 Task: Manage "Digital Experience" members.
Action: Mouse moved to (1288, 91)
Screenshot: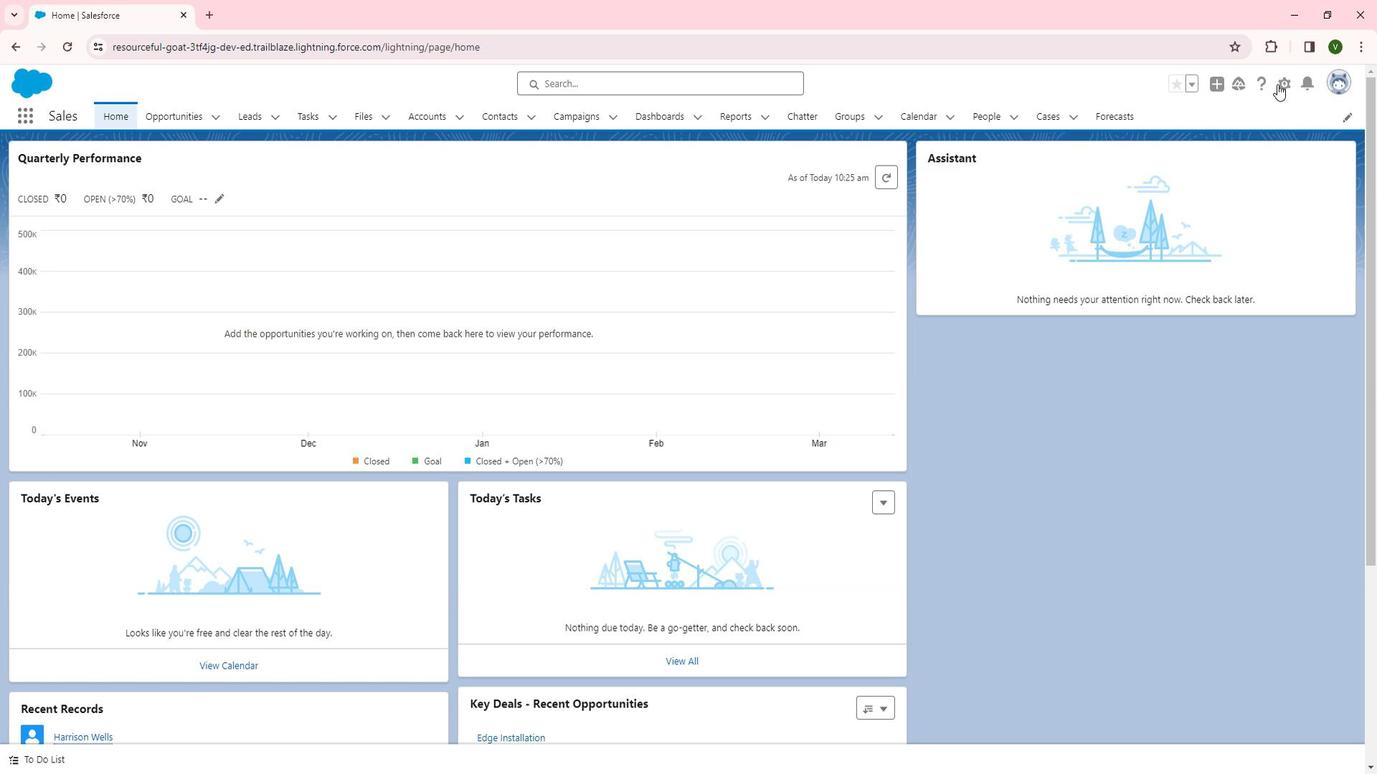 
Action: Mouse pressed left at (1288, 91)
Screenshot: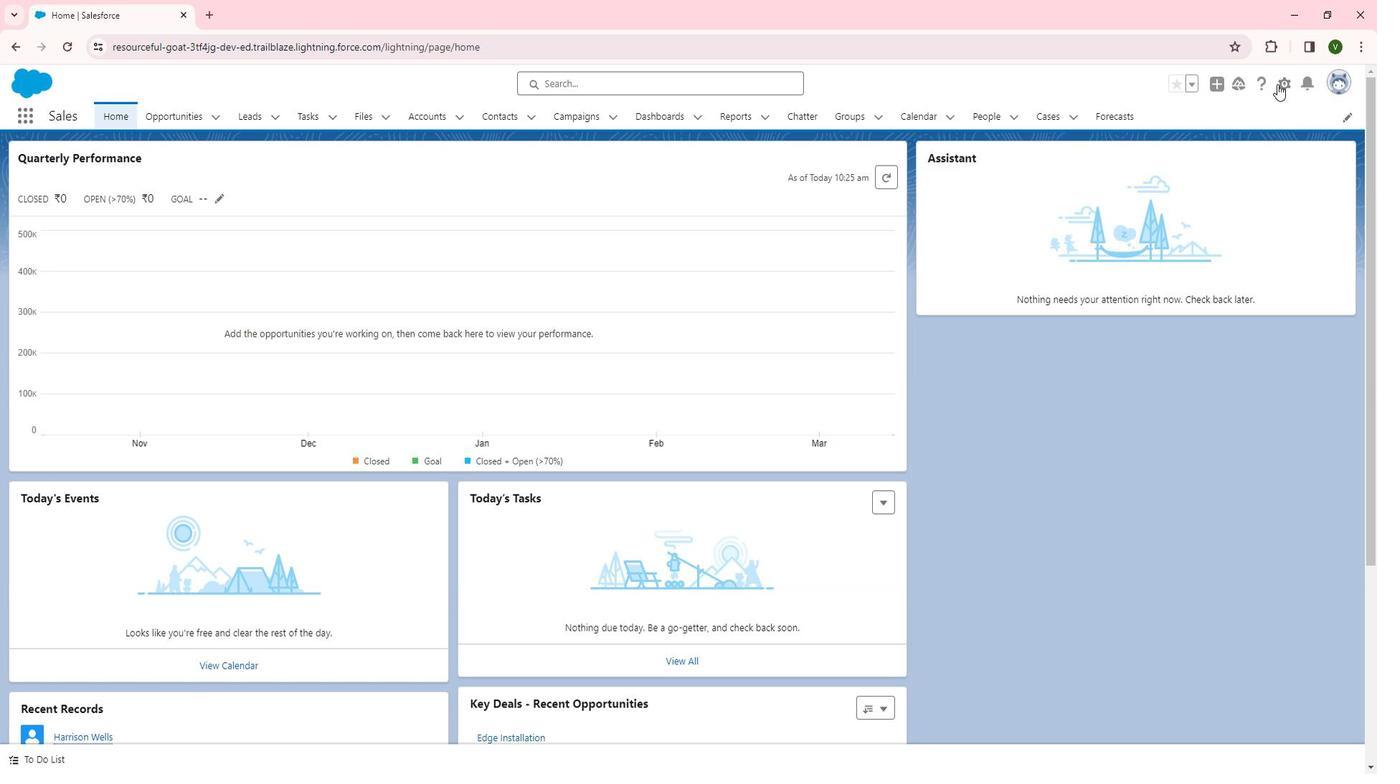 
Action: Mouse moved to (1234, 140)
Screenshot: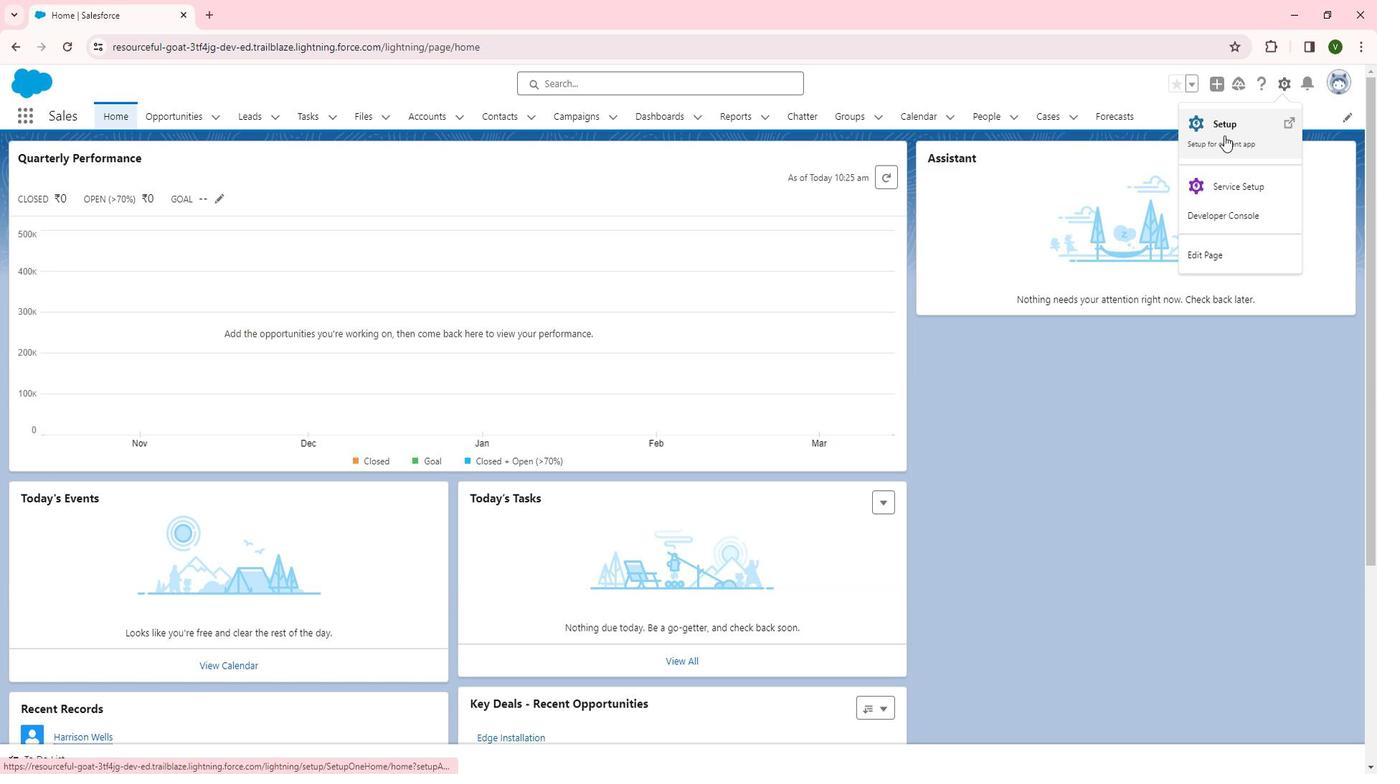 
Action: Mouse pressed left at (1234, 140)
Screenshot: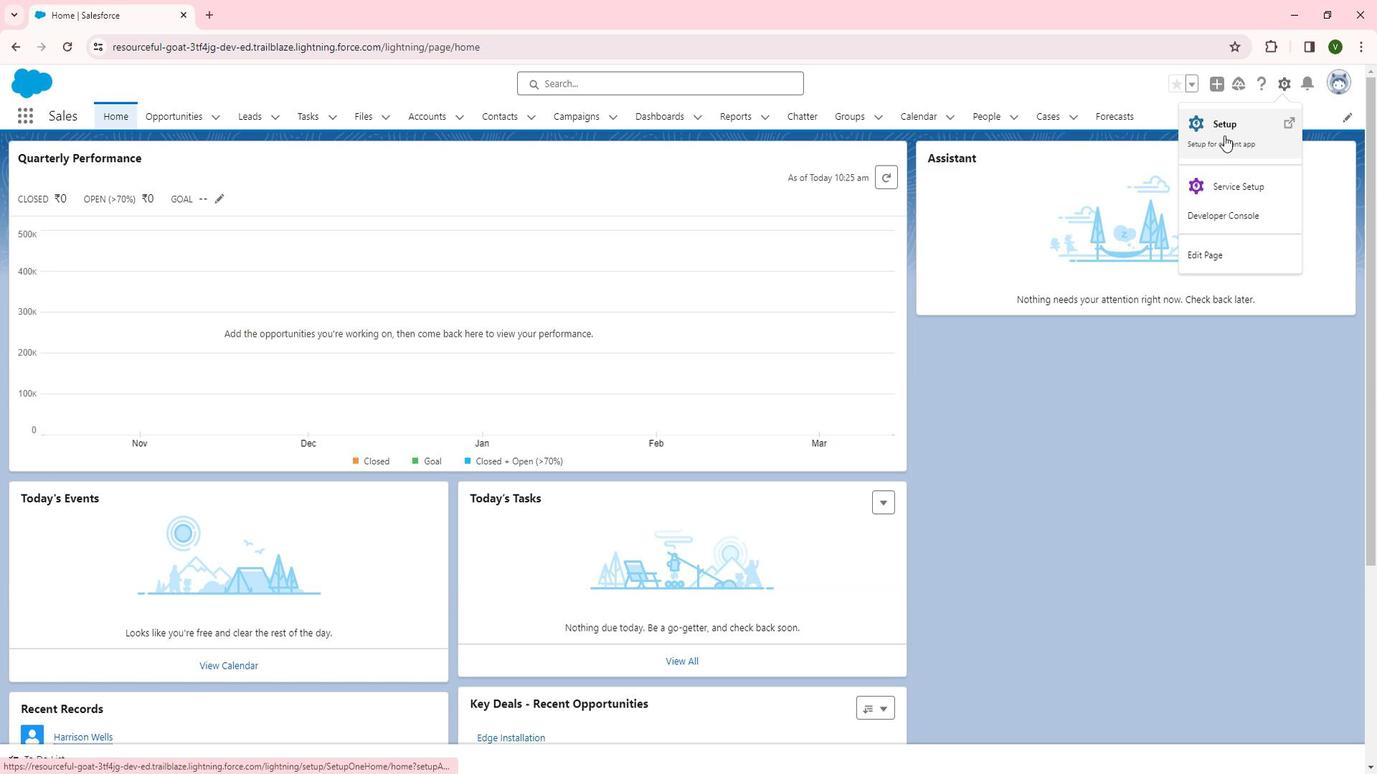 
Action: Mouse moved to (447, 485)
Screenshot: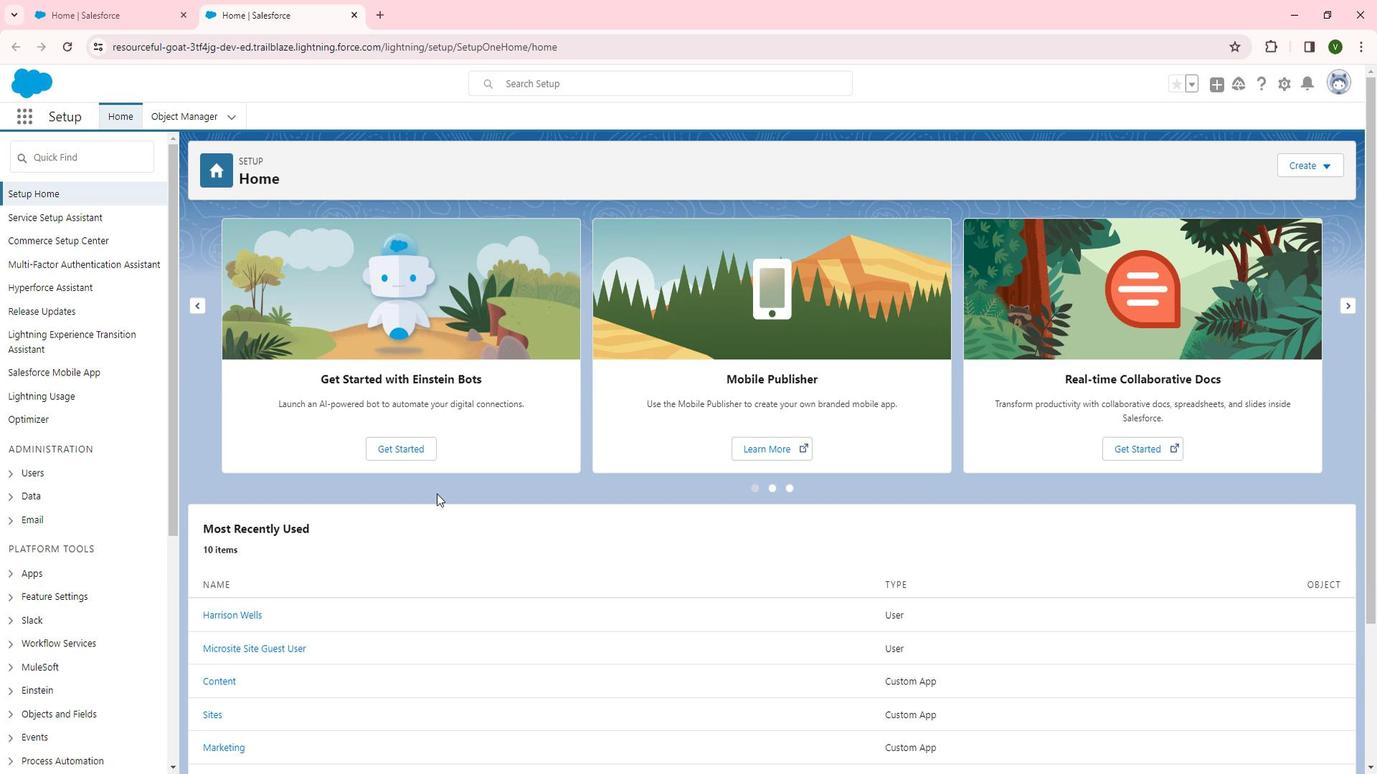 
Action: Mouse scrolled (447, 485) with delta (0, 0)
Screenshot: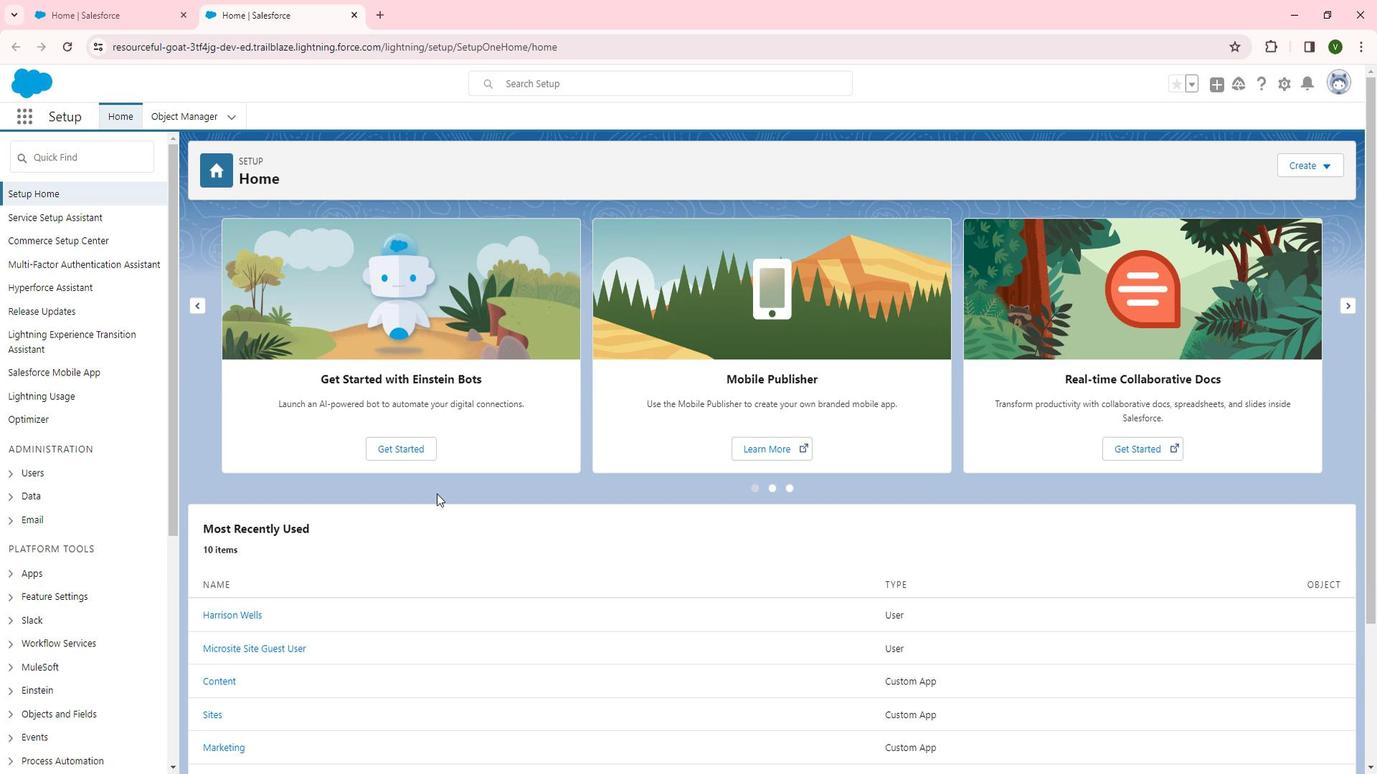 
Action: Mouse moved to (448, 486)
Screenshot: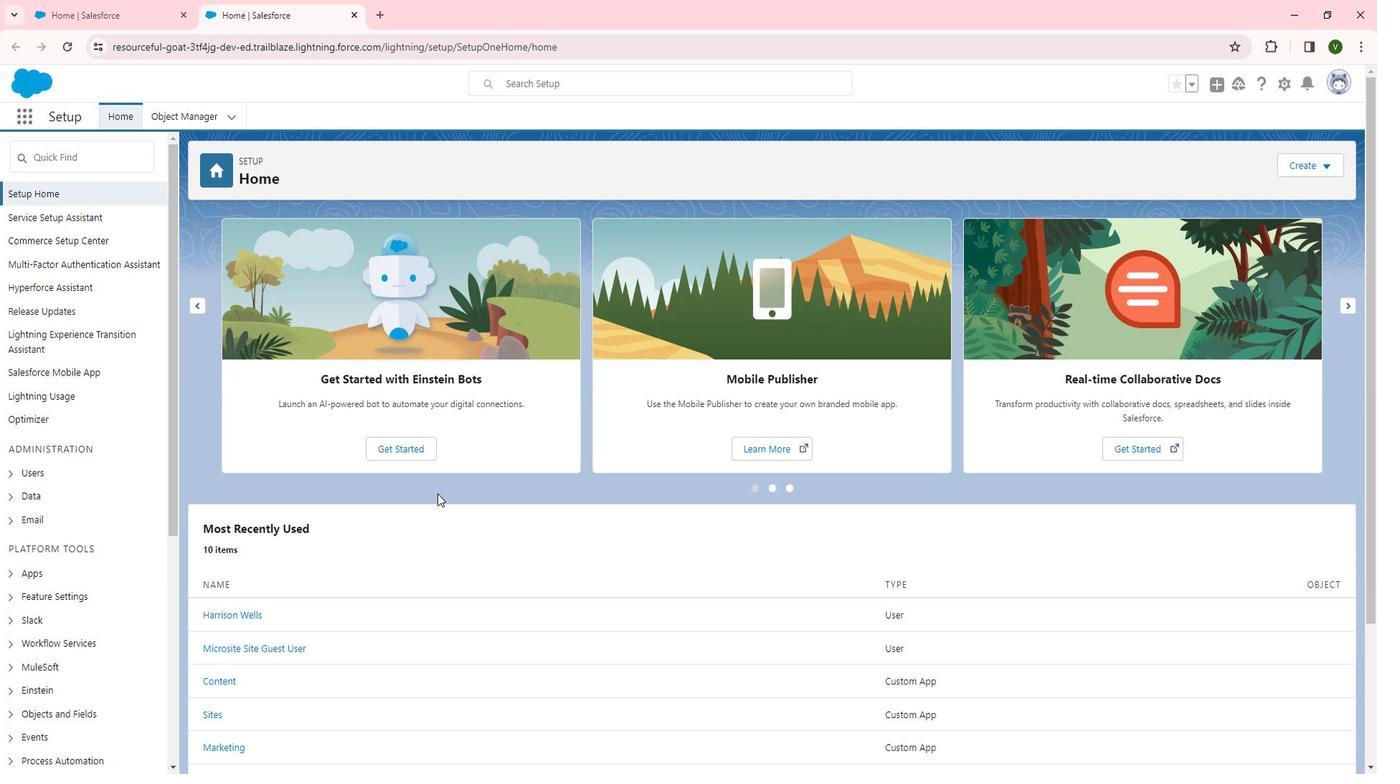 
Action: Mouse scrolled (448, 485) with delta (0, 0)
Screenshot: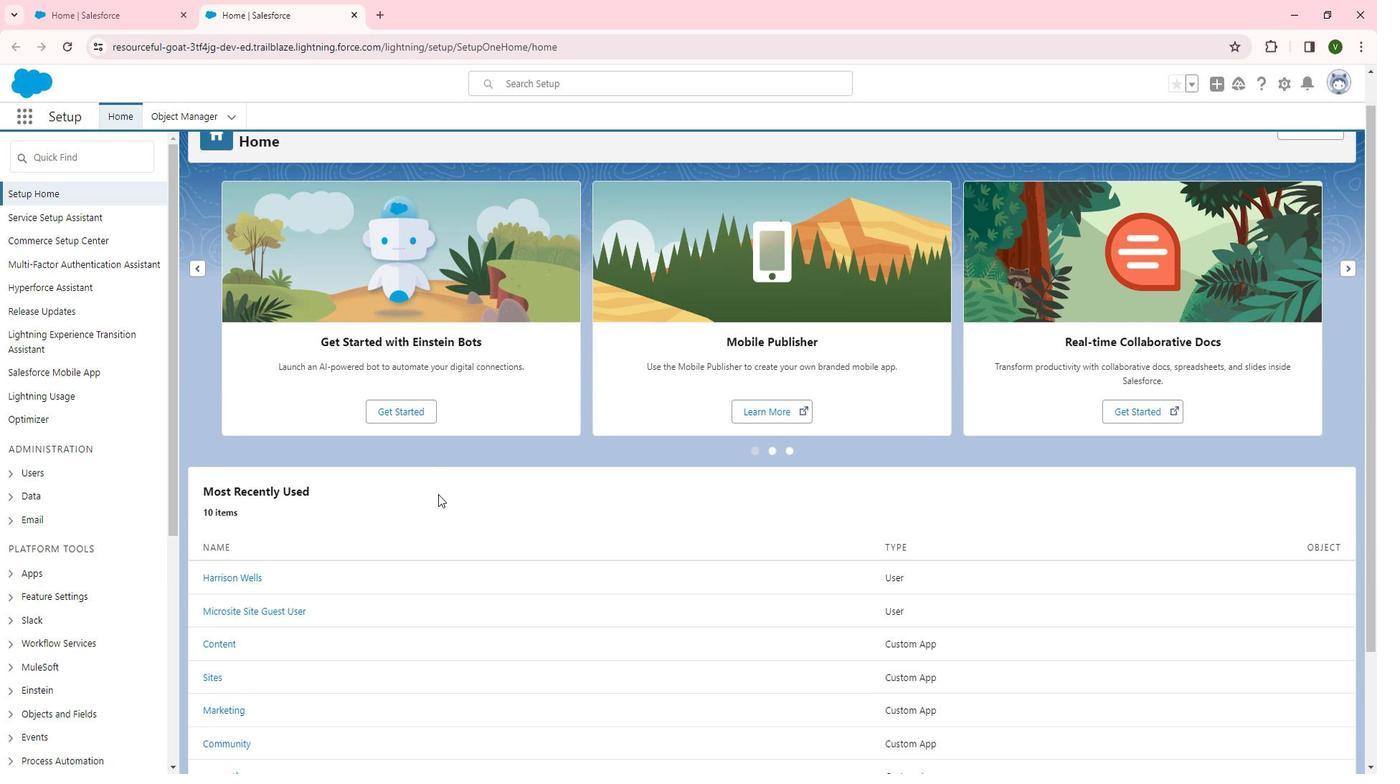 
Action: Mouse scrolled (448, 485) with delta (0, 0)
Screenshot: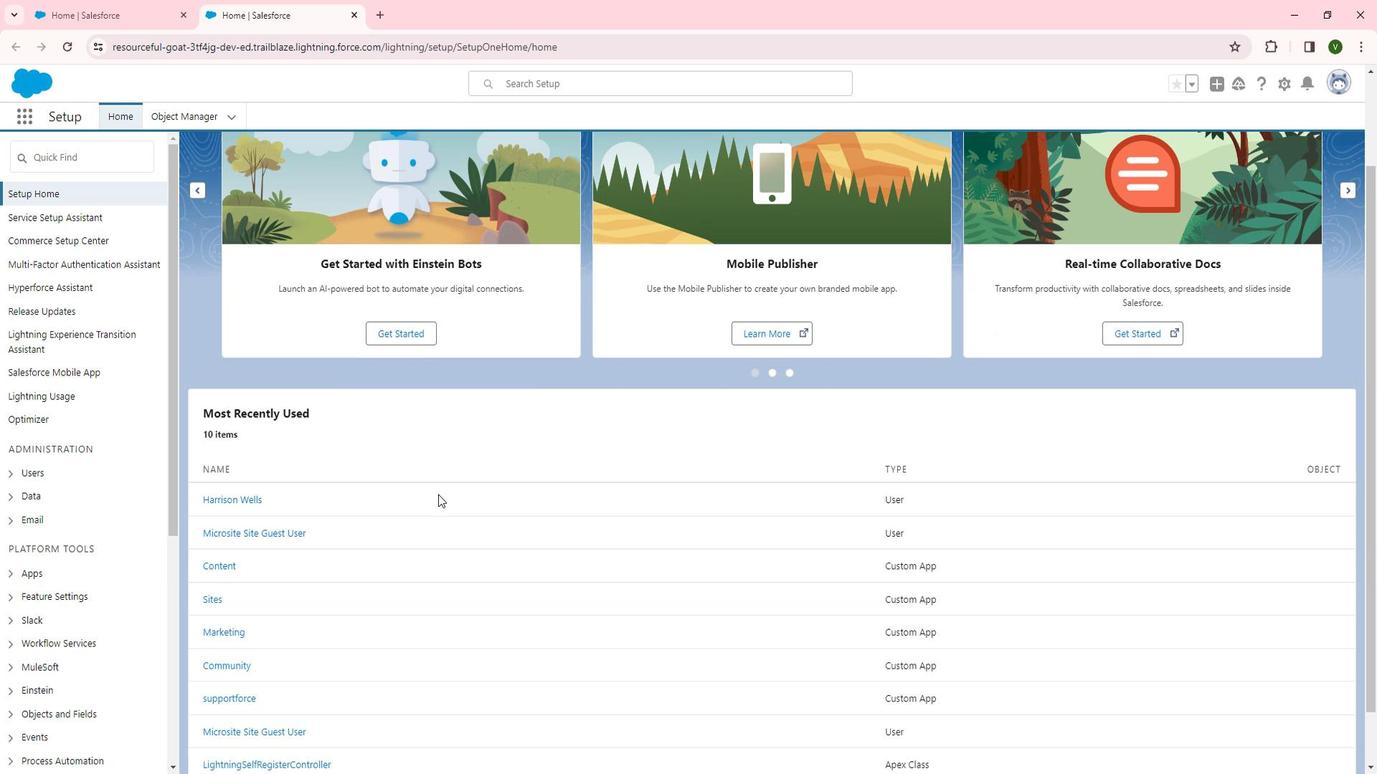 
Action: Mouse moved to (442, 487)
Screenshot: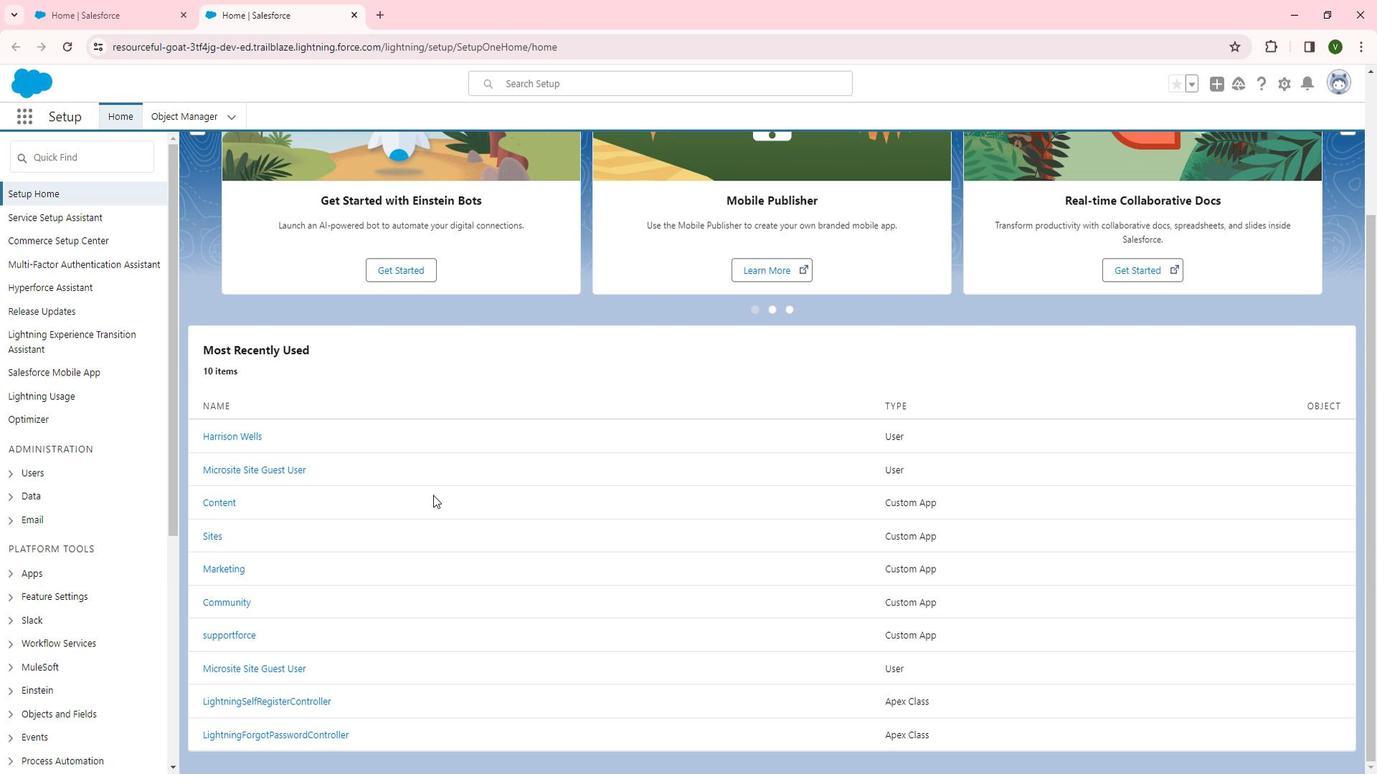 
Action: Mouse scrolled (442, 486) with delta (0, 0)
Screenshot: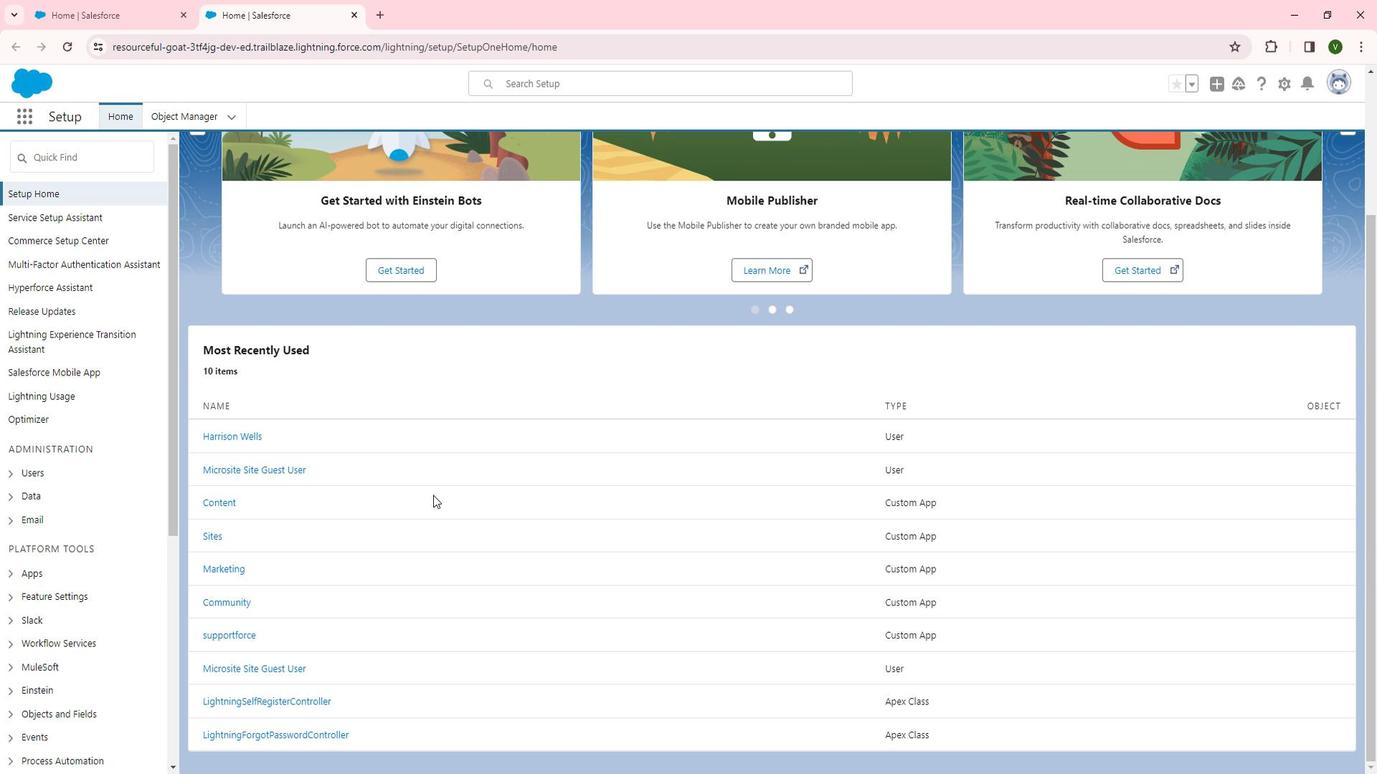 
Action: Mouse scrolled (442, 486) with delta (0, 0)
Screenshot: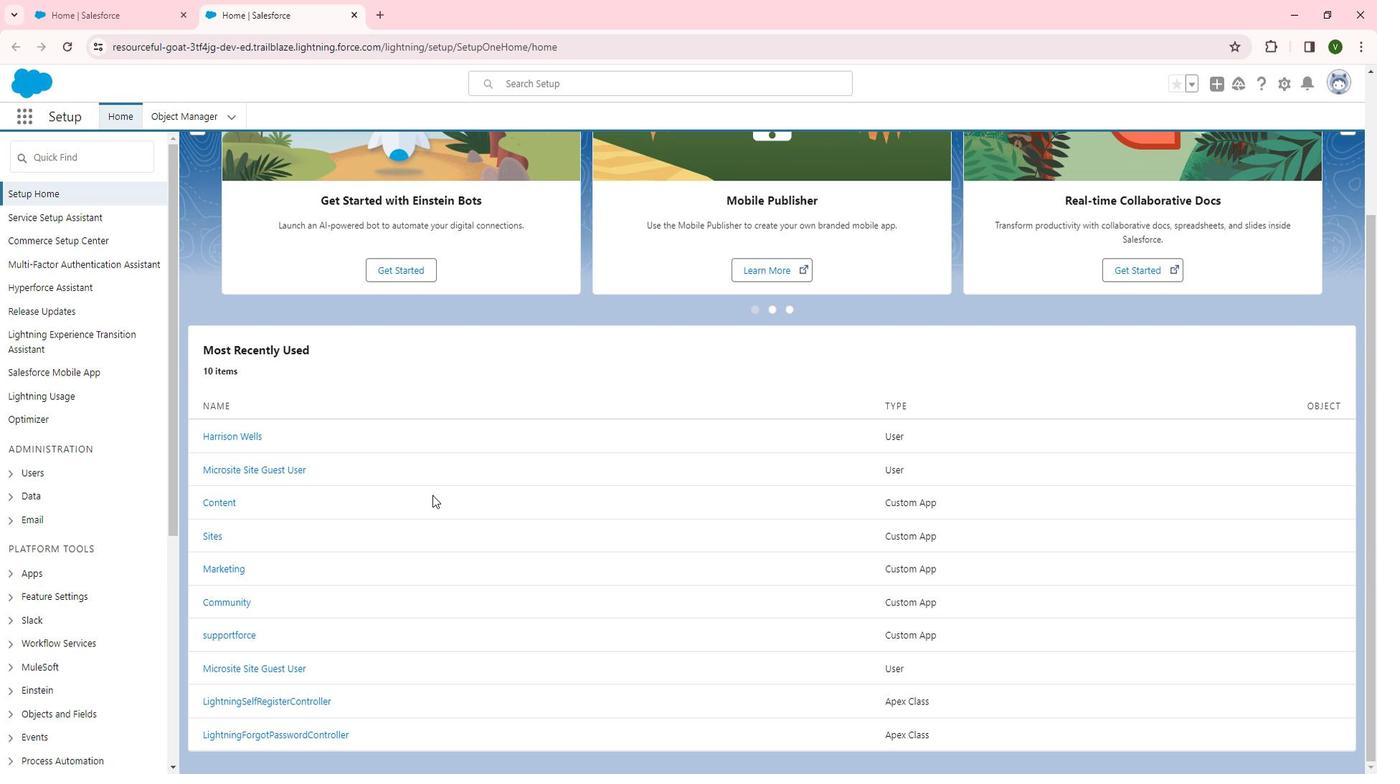 
Action: Mouse moved to (187, 207)
Screenshot: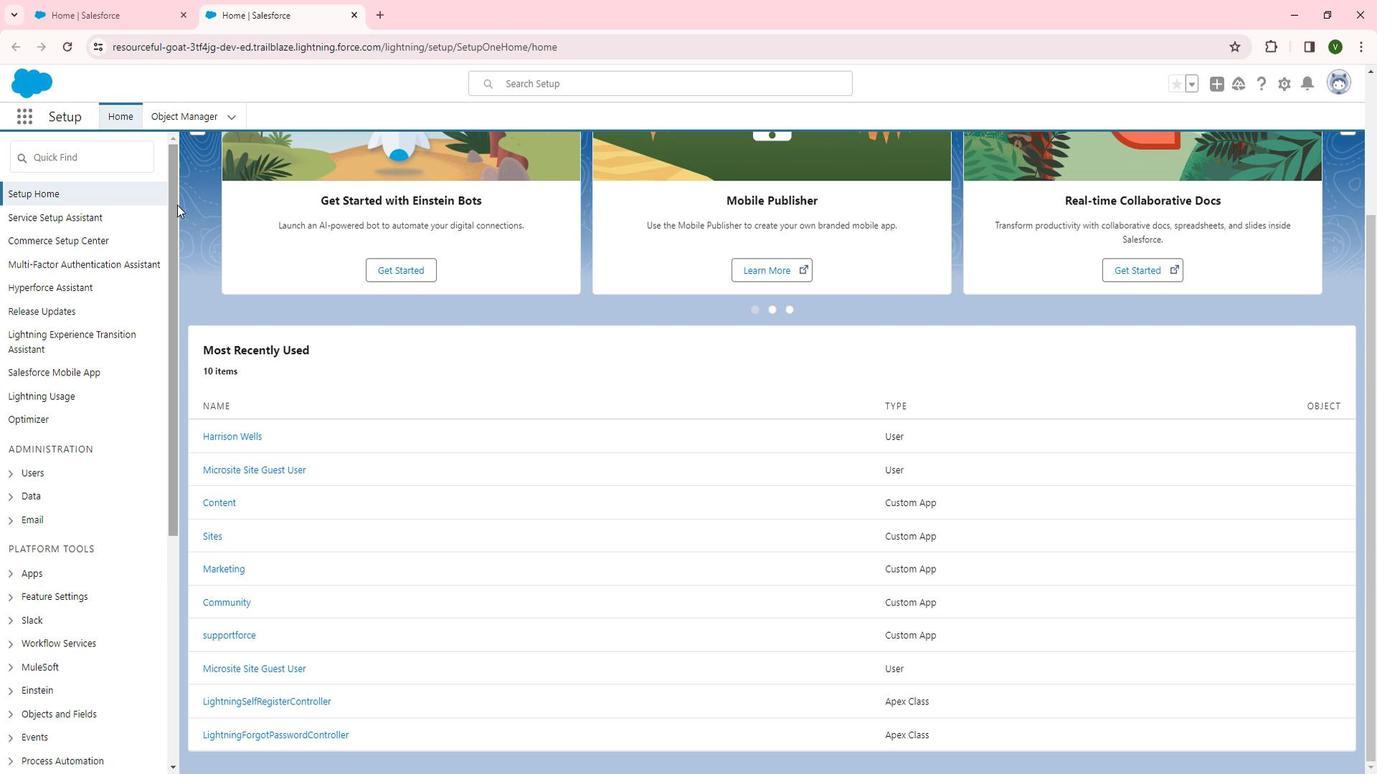 
Action: Mouse pressed left at (187, 207)
Screenshot: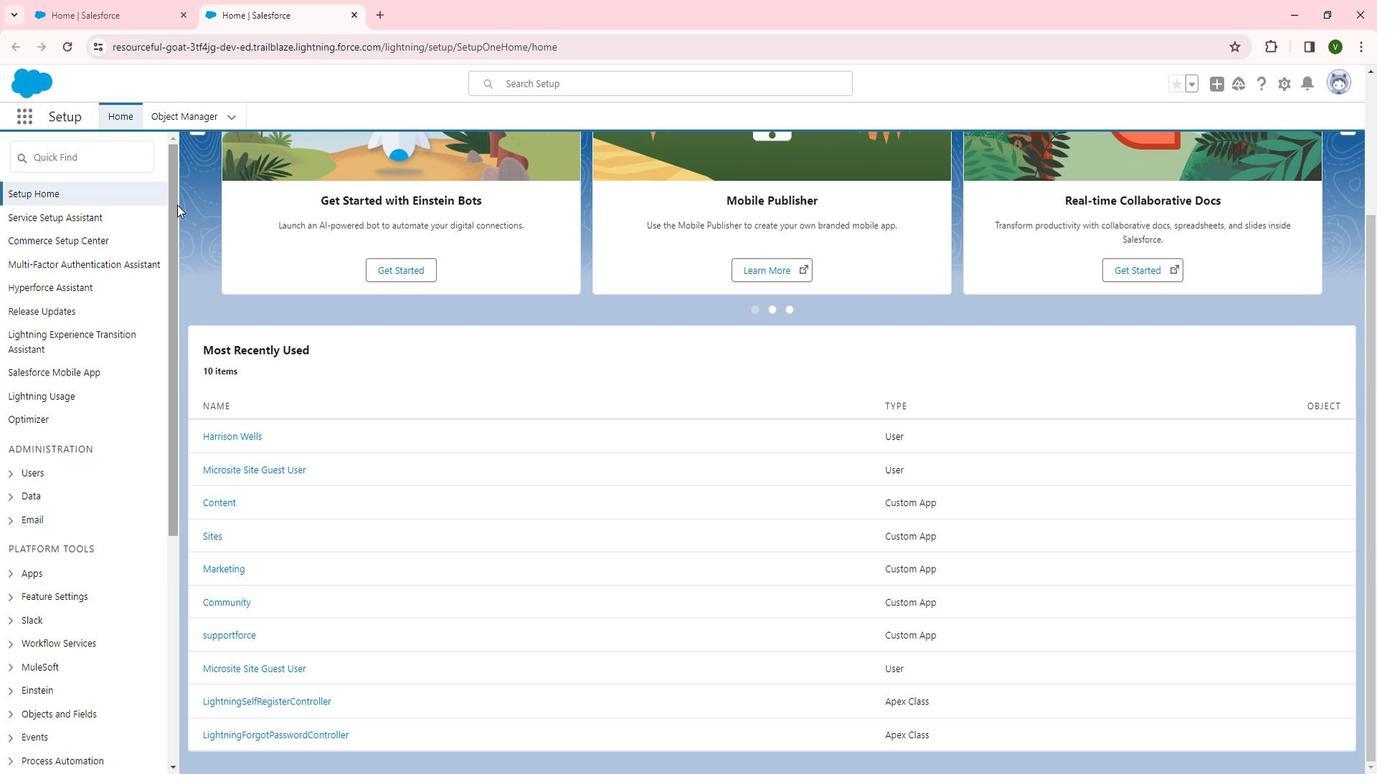 
Action: Mouse moved to (15, 222)
Screenshot: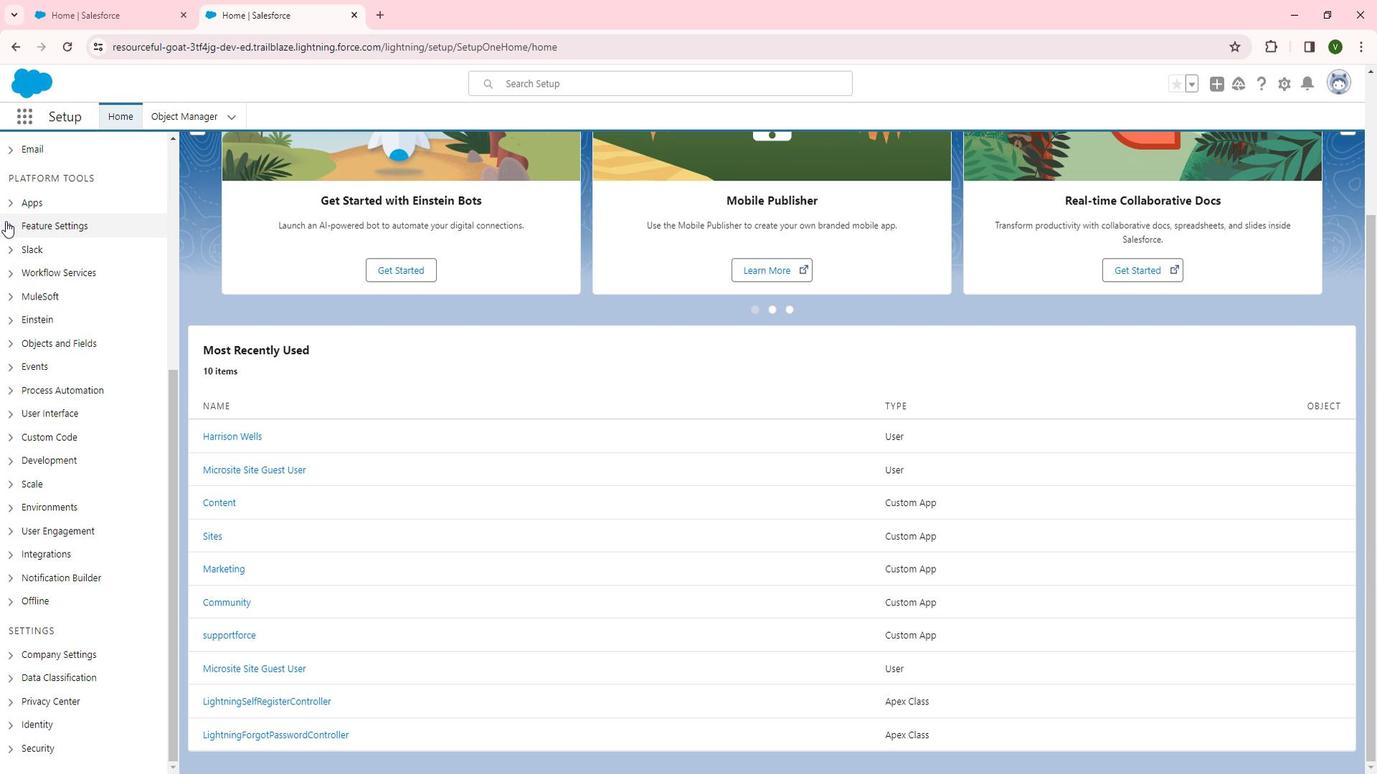 
Action: Mouse pressed left at (15, 222)
Screenshot: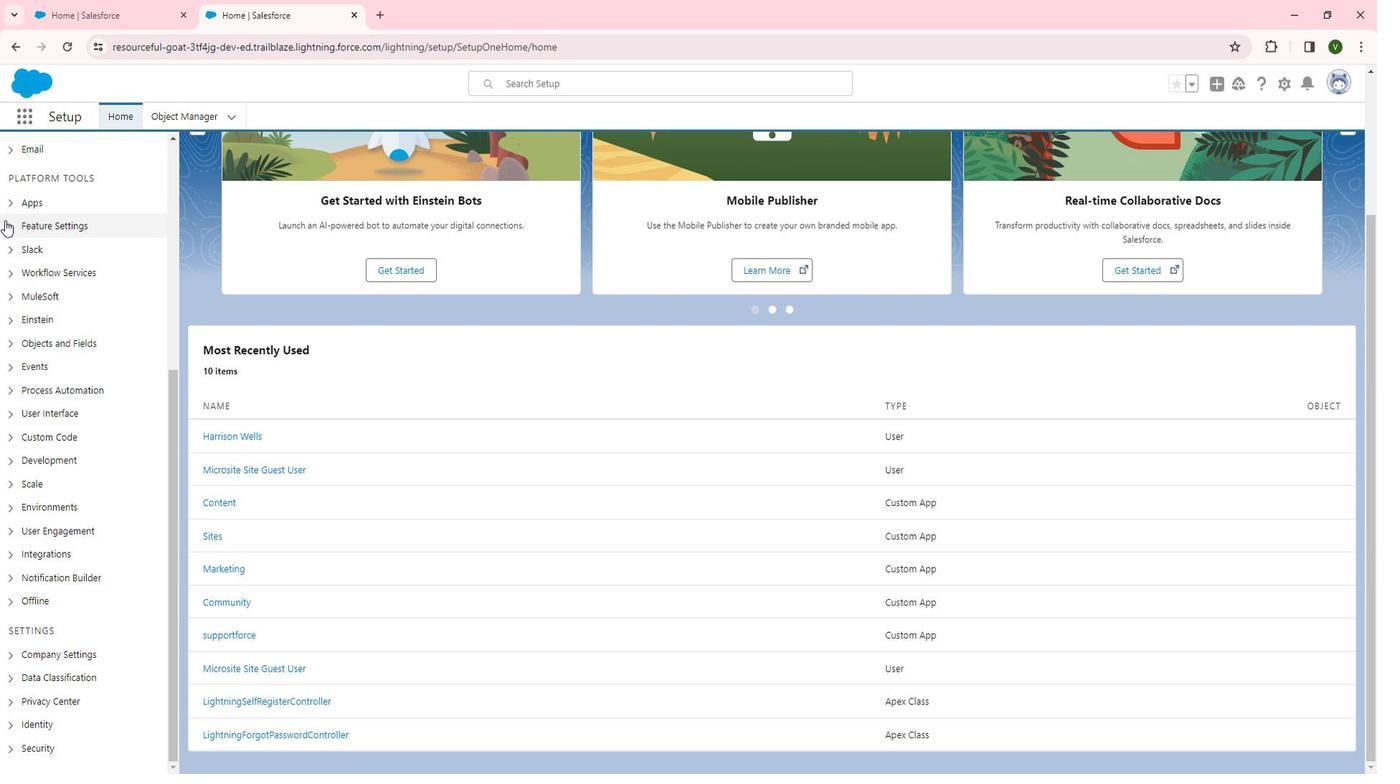 
Action: Mouse moved to (25, 223)
Screenshot: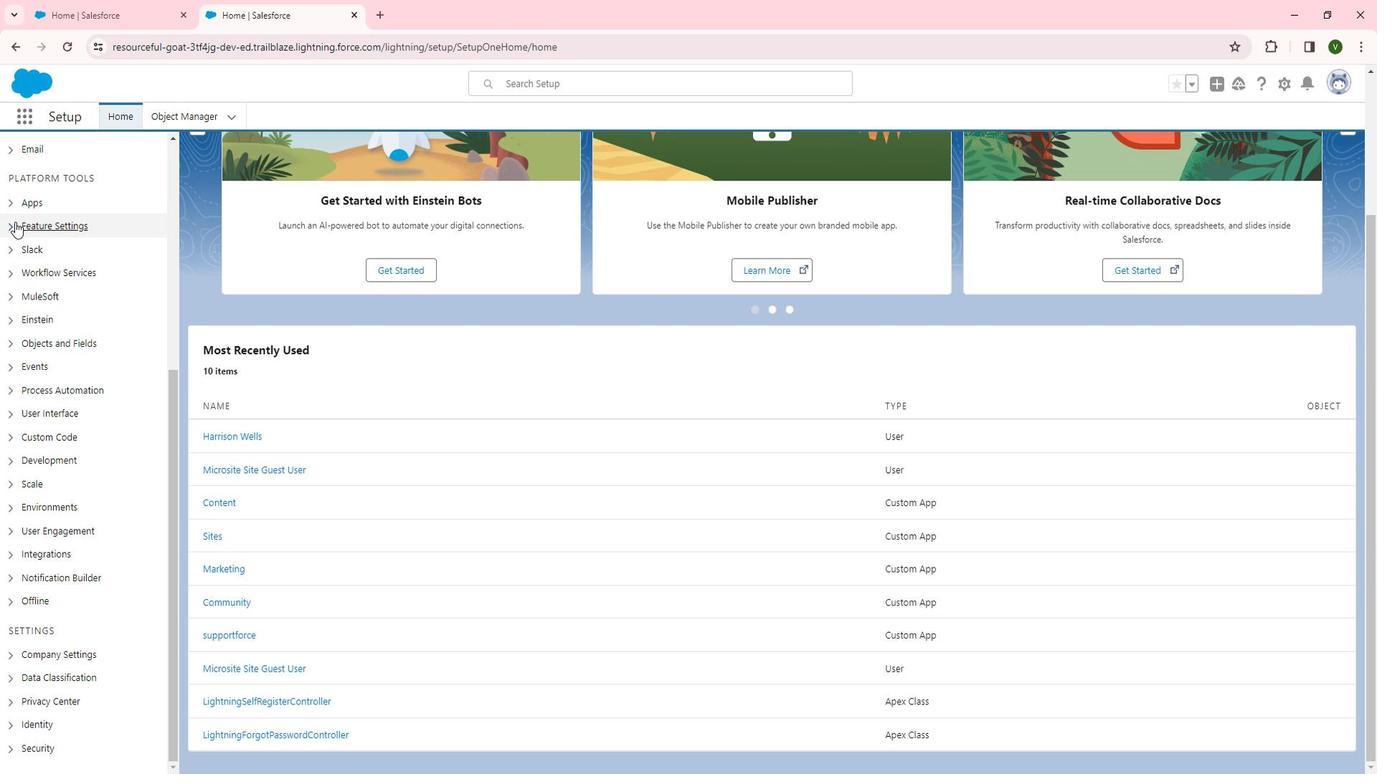 
Action: Mouse pressed left at (25, 223)
Screenshot: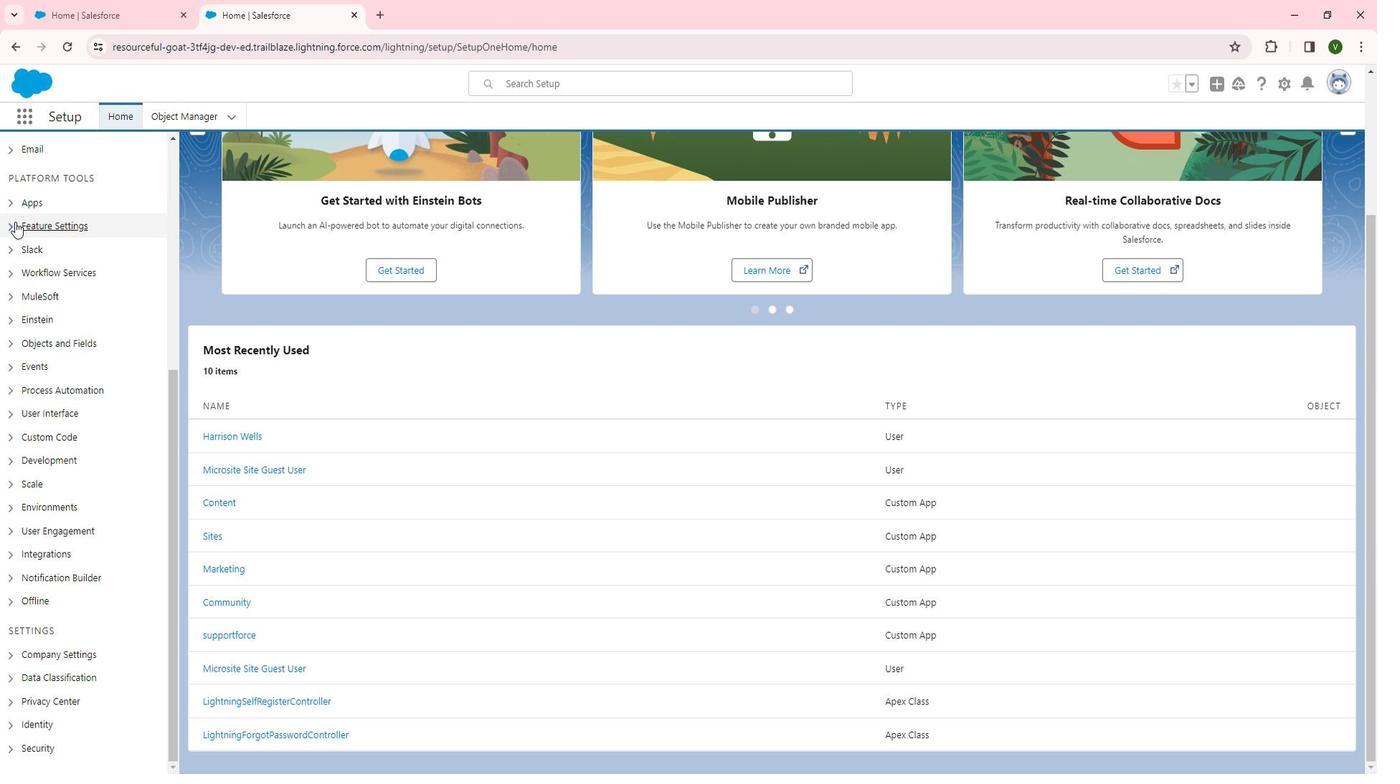 
Action: Mouse moved to (48, 342)
Screenshot: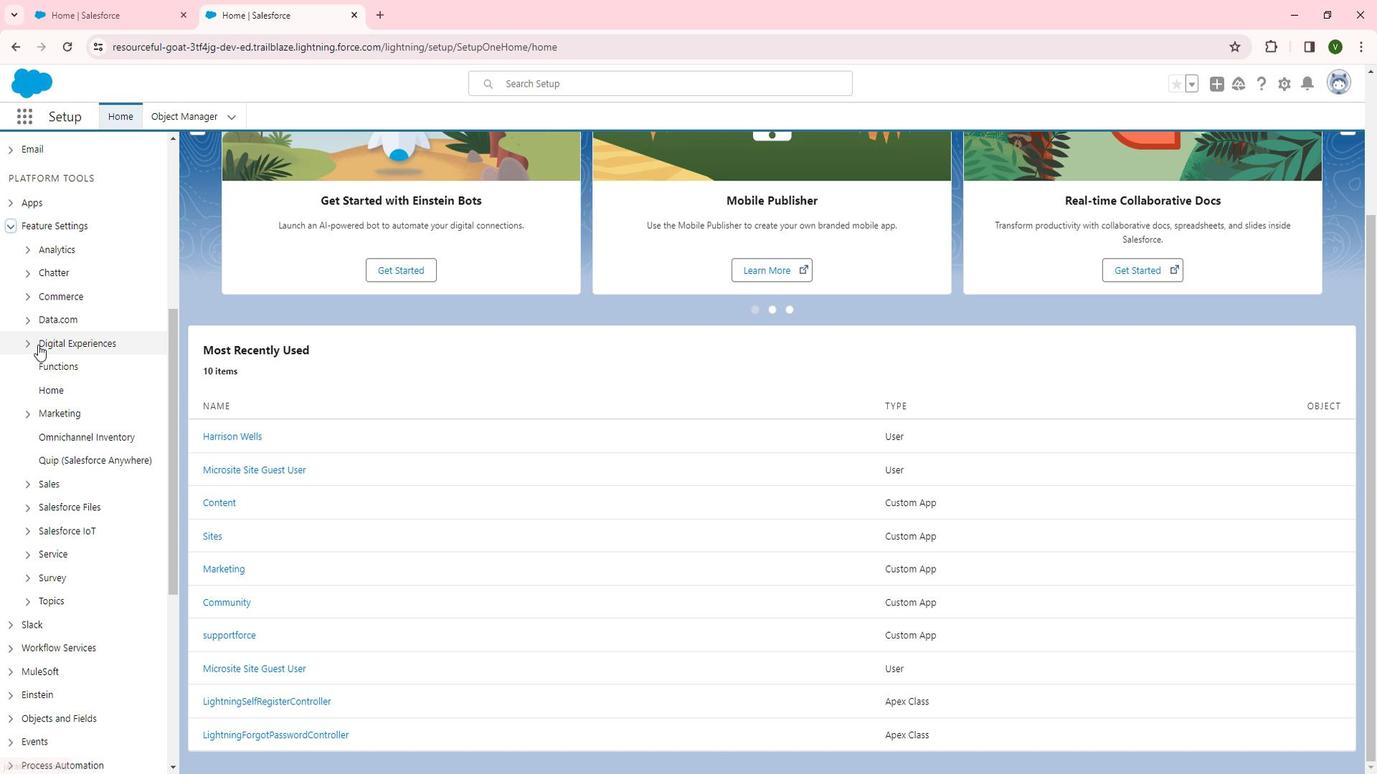 
Action: Mouse pressed left at (48, 342)
Screenshot: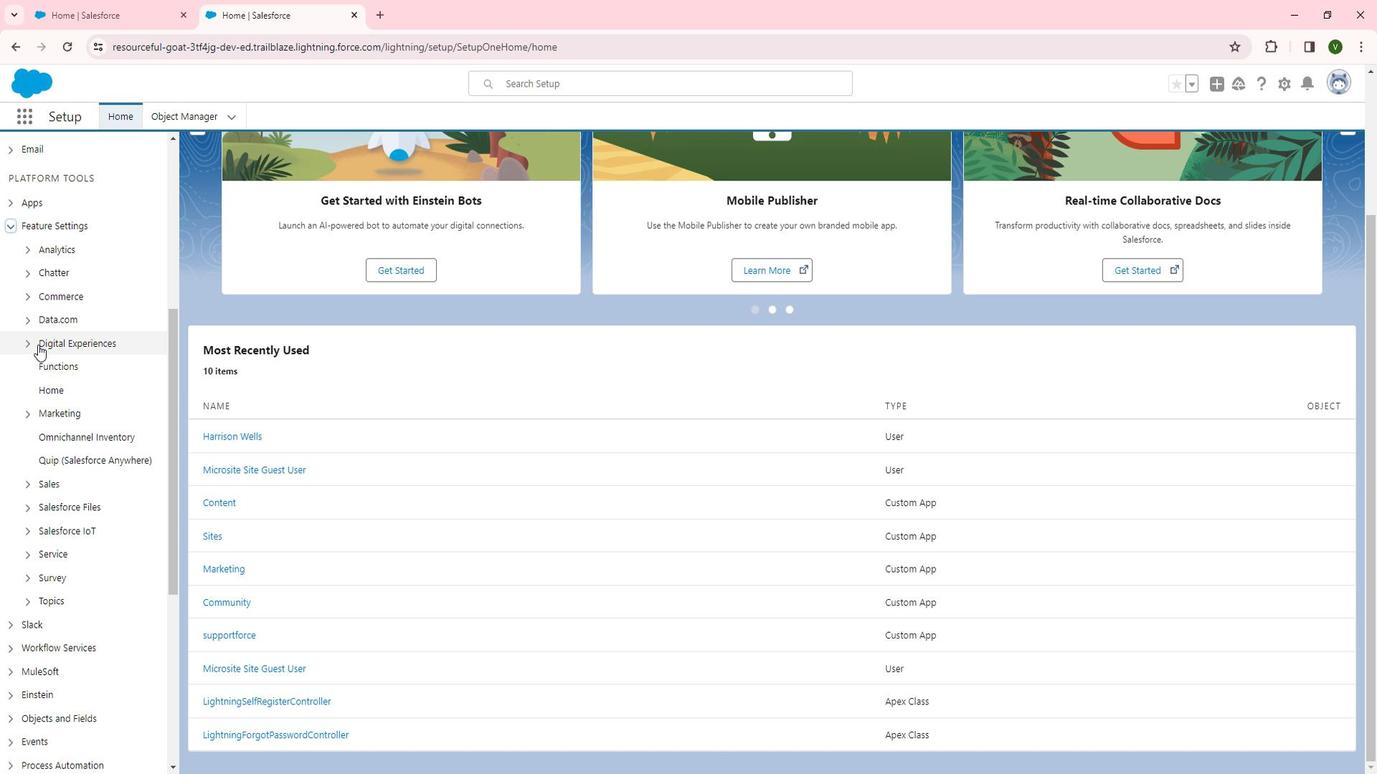 
Action: Mouse moved to (66, 340)
Screenshot: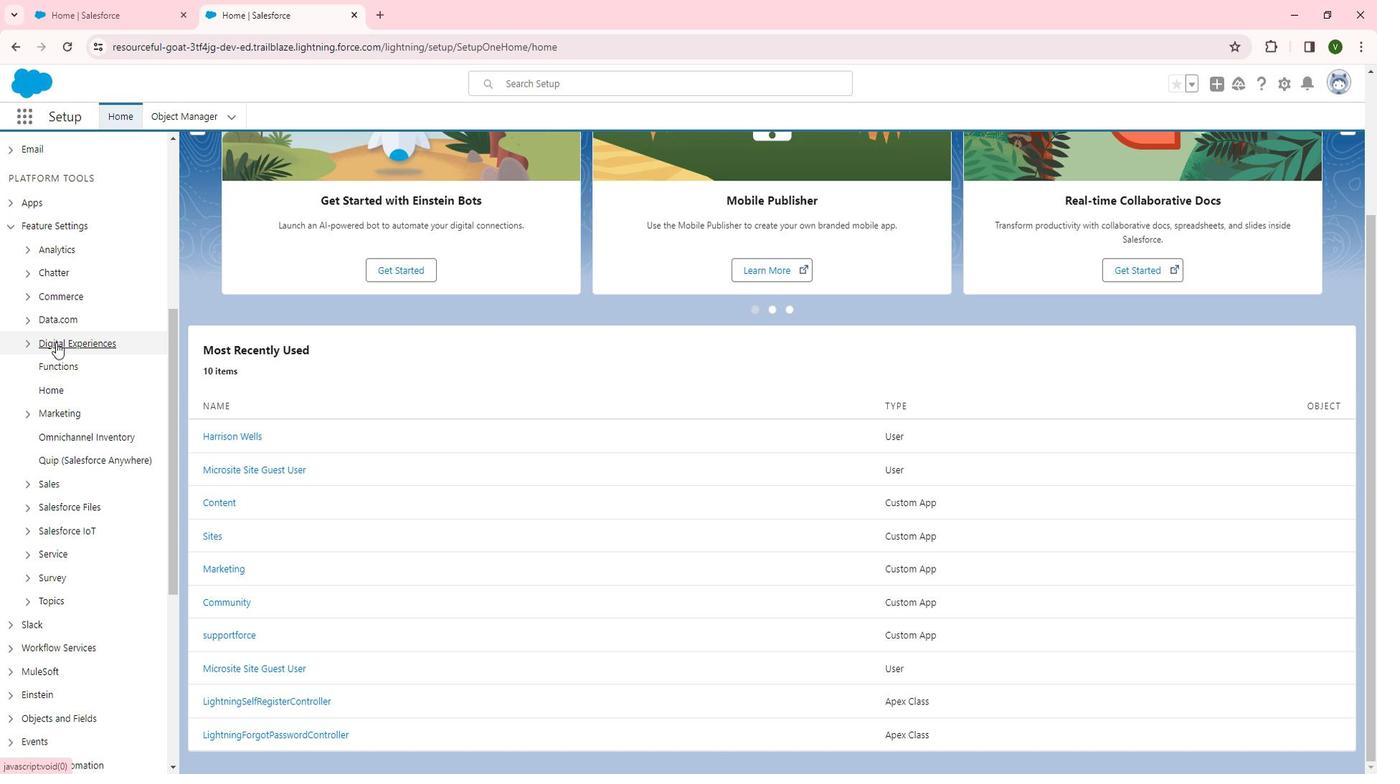 
Action: Mouse pressed left at (66, 340)
Screenshot: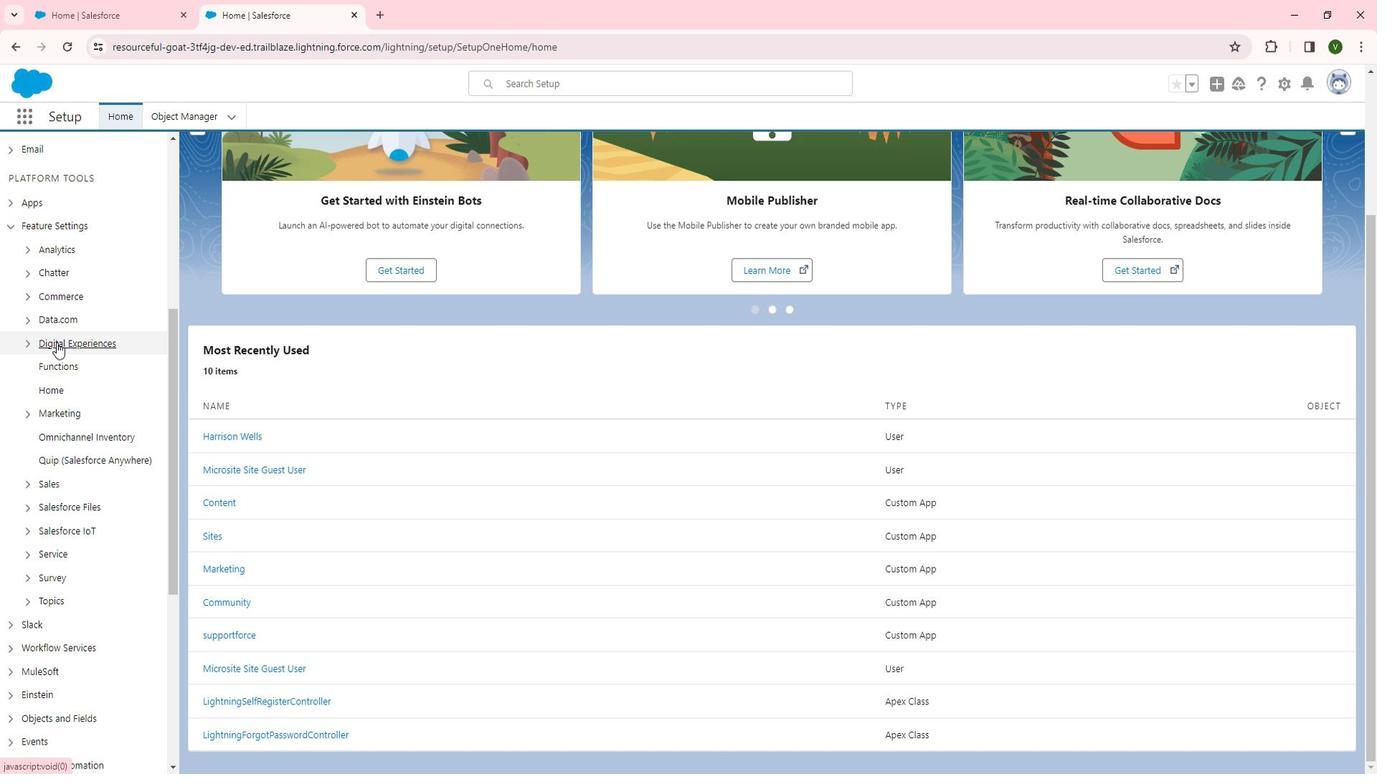 
Action: Mouse moved to (64, 358)
Screenshot: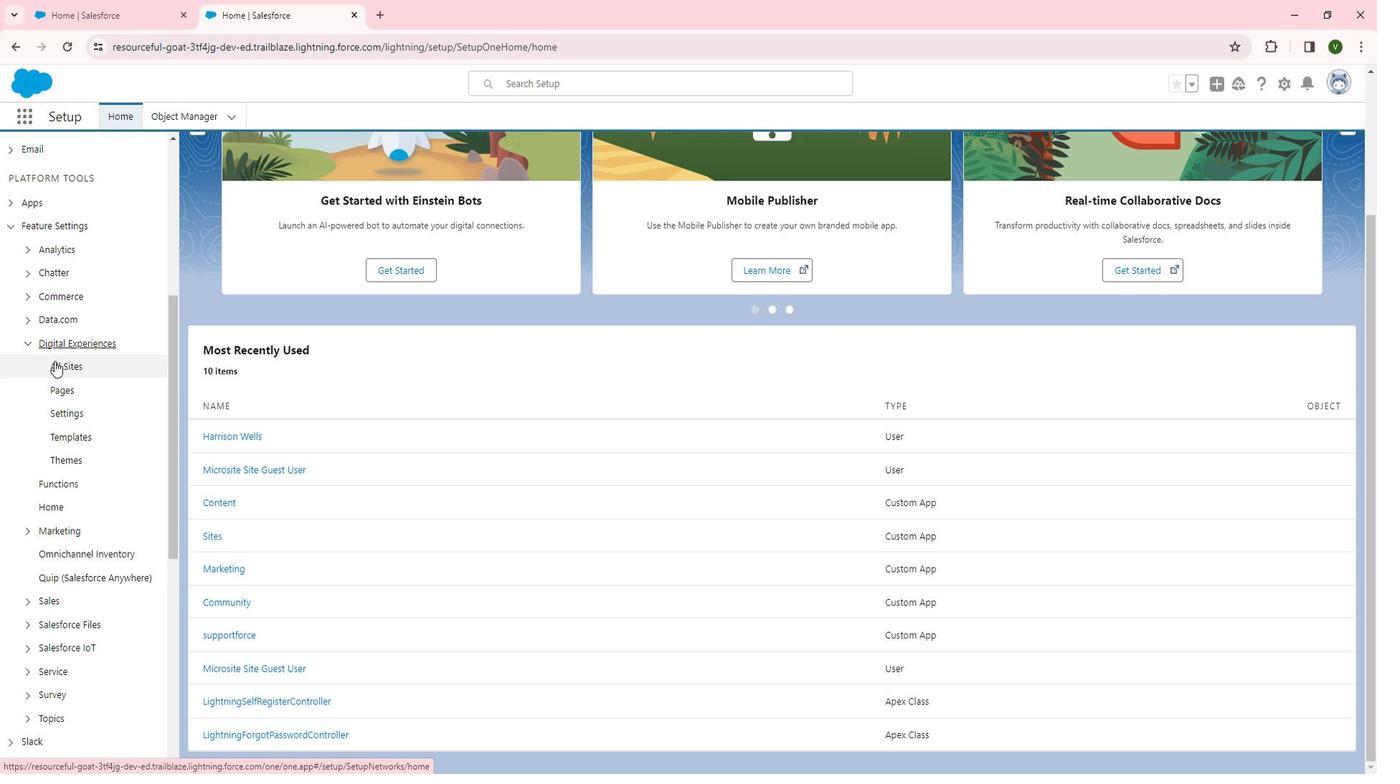 
Action: Mouse pressed left at (64, 358)
Screenshot: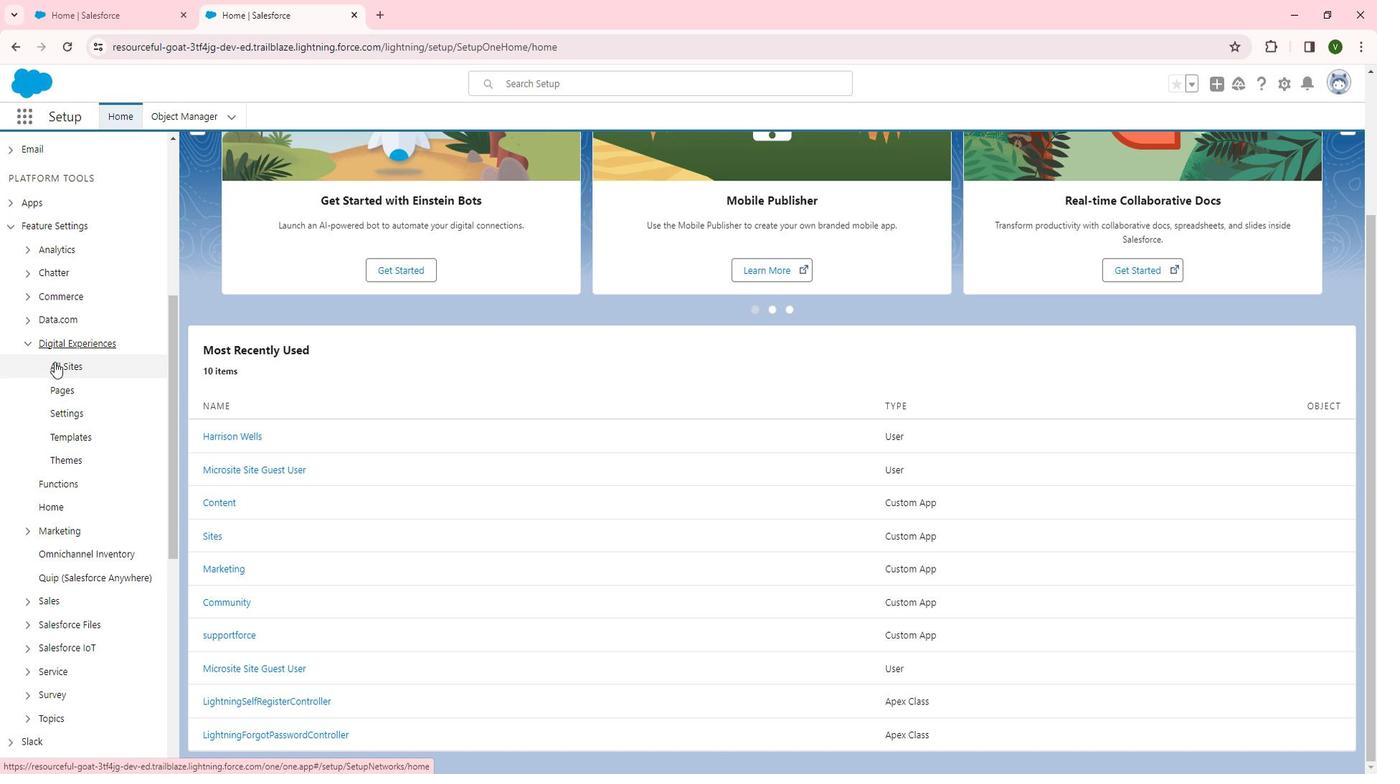 
Action: Mouse moved to (246, 340)
Screenshot: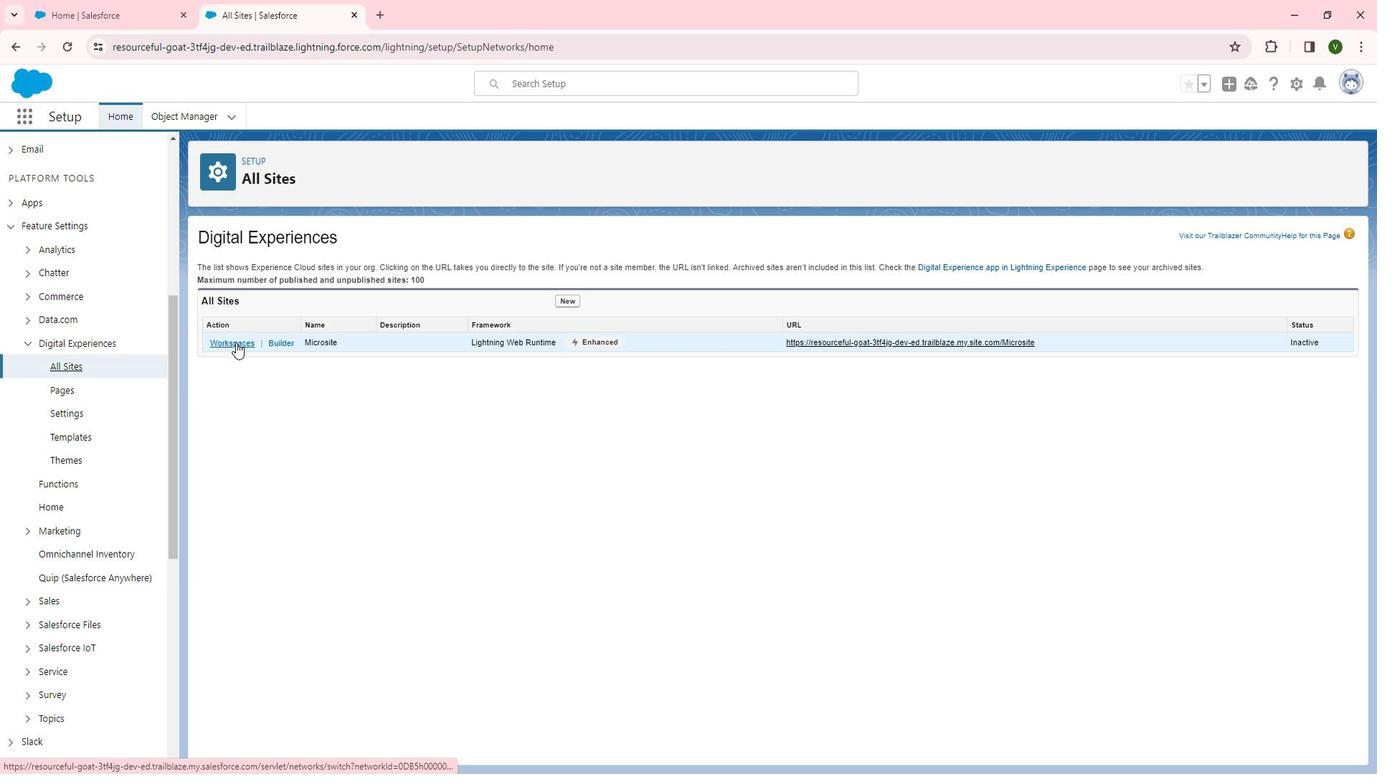 
Action: Mouse pressed left at (246, 340)
Screenshot: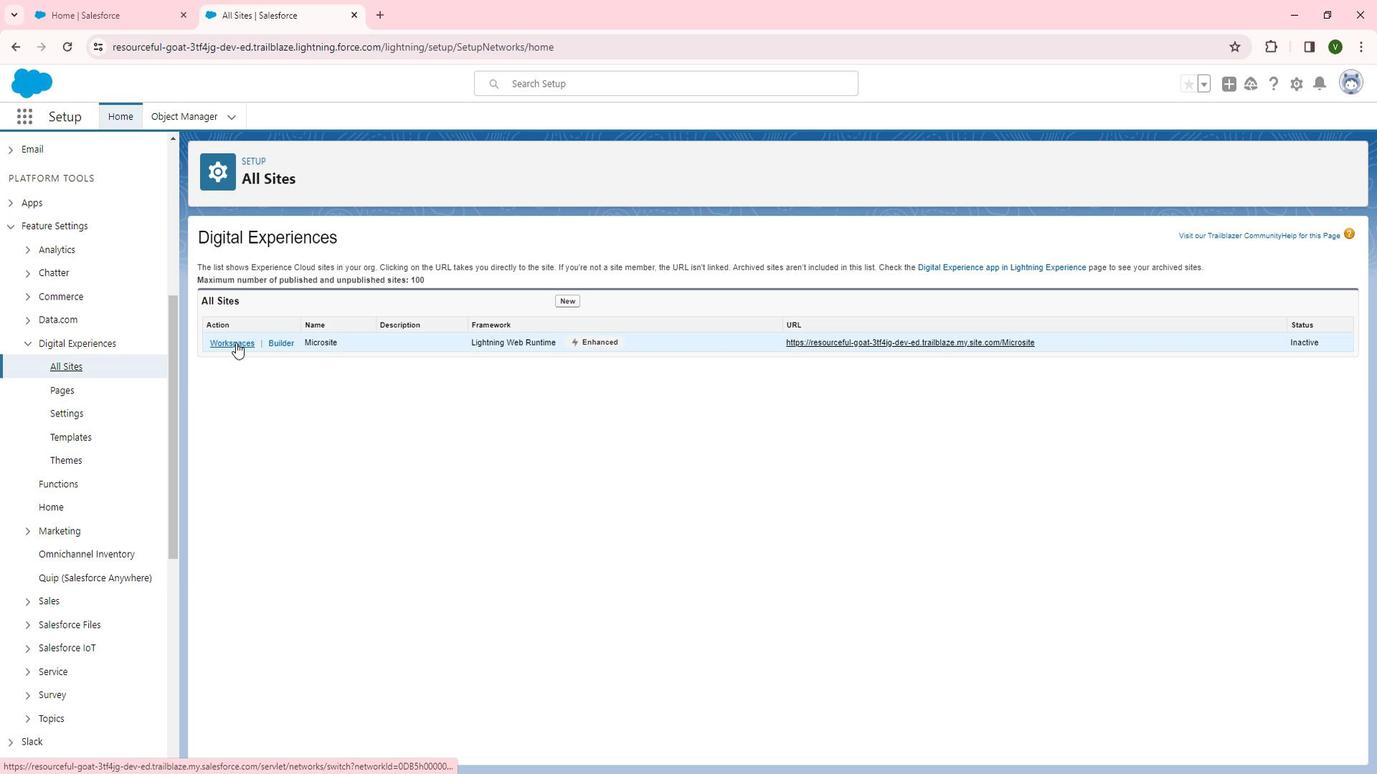 
Action: Mouse moved to (739, 313)
Screenshot: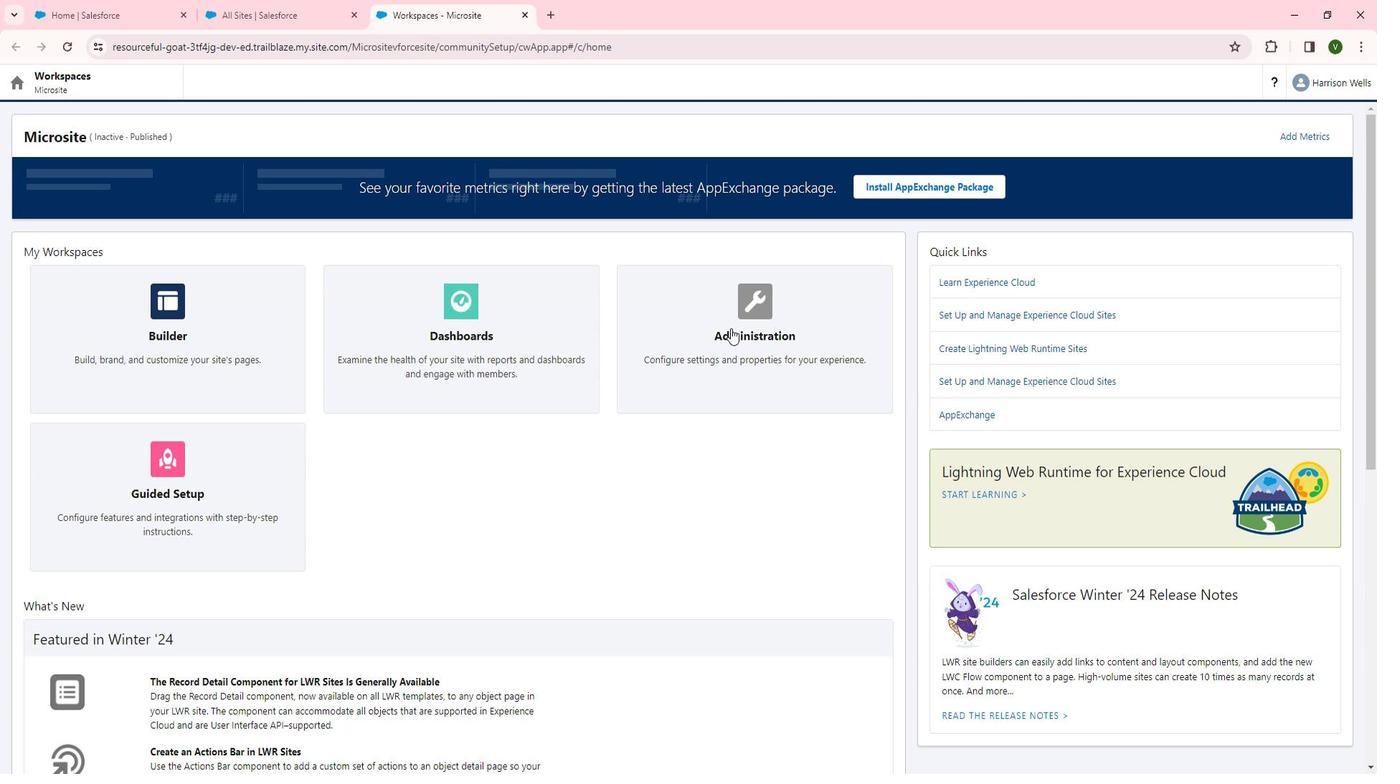 
Action: Mouse pressed left at (739, 313)
Screenshot: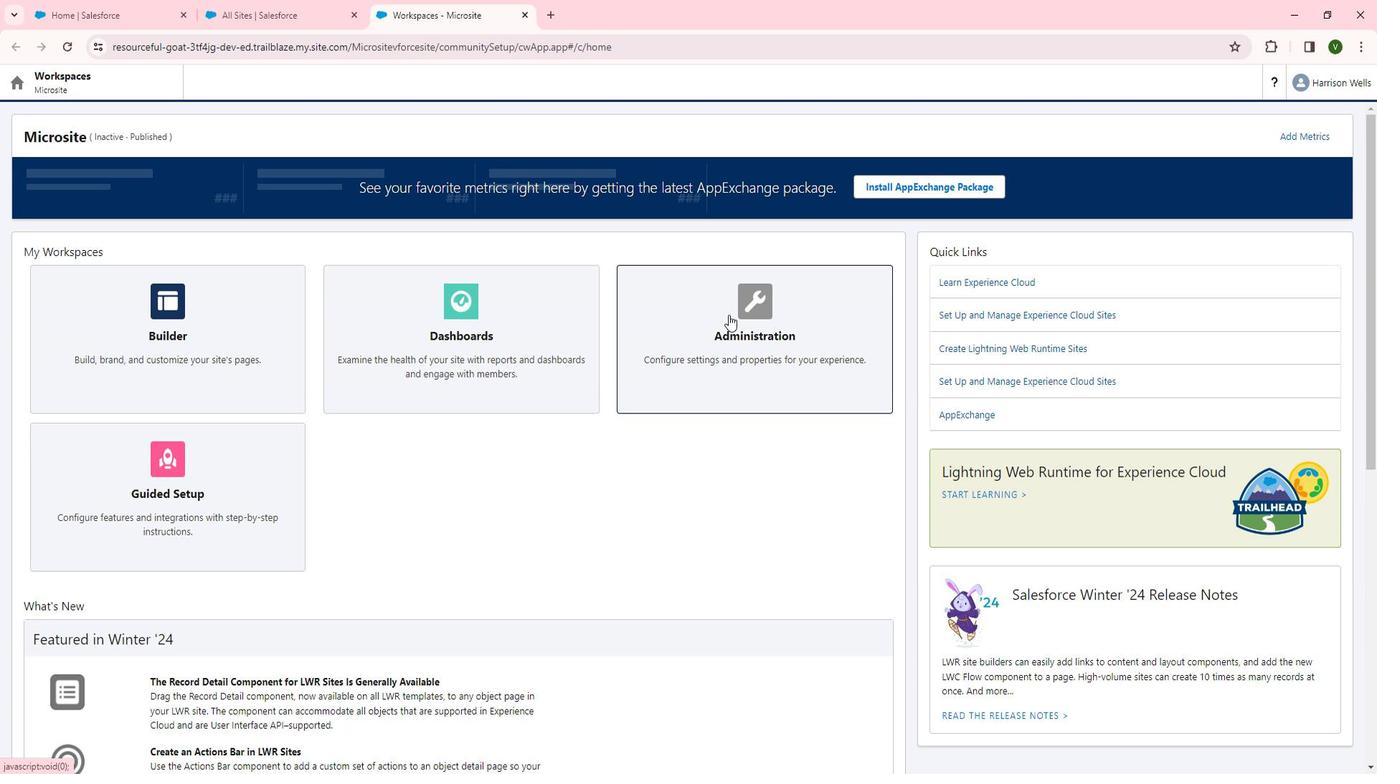 
Action: Mouse moved to (94, 184)
Screenshot: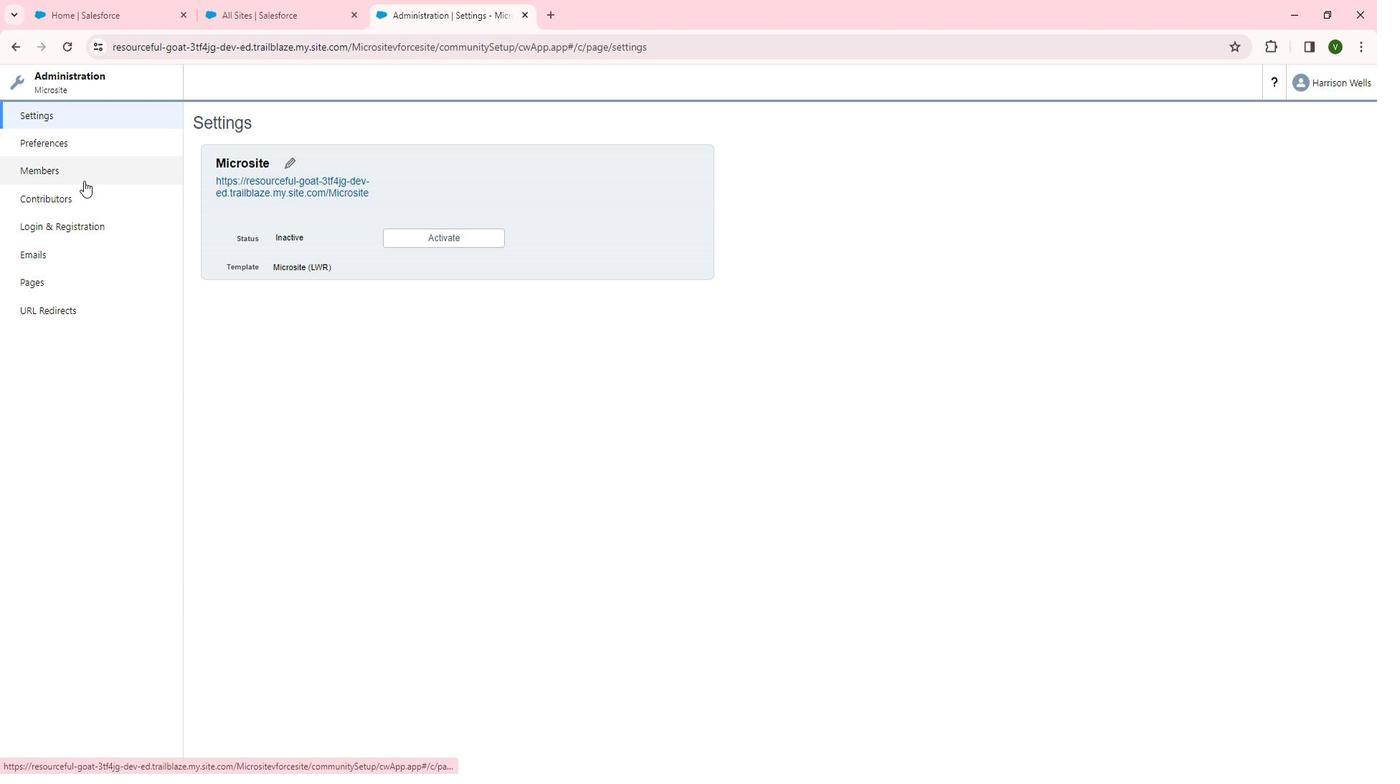 
Action: Mouse pressed left at (94, 184)
Screenshot: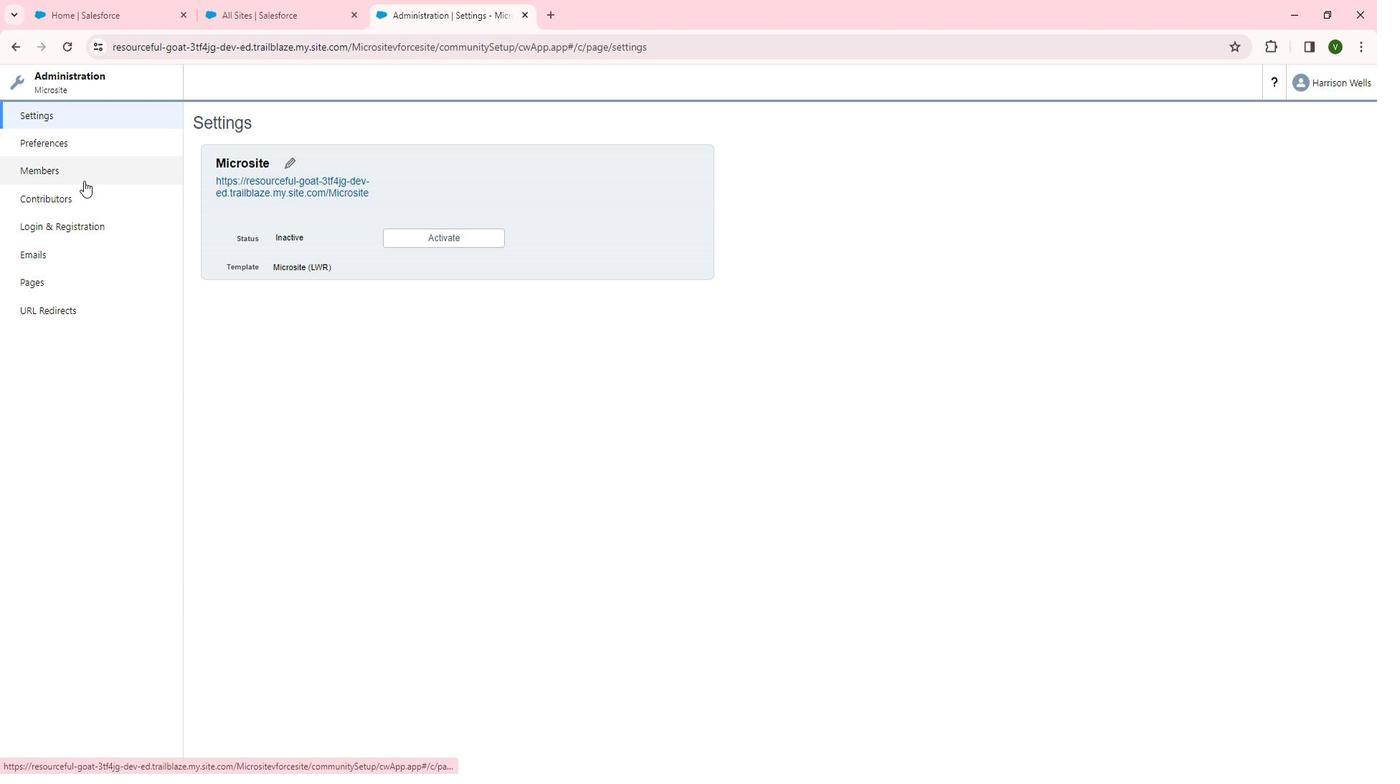 
Action: Mouse moved to (518, 374)
Screenshot: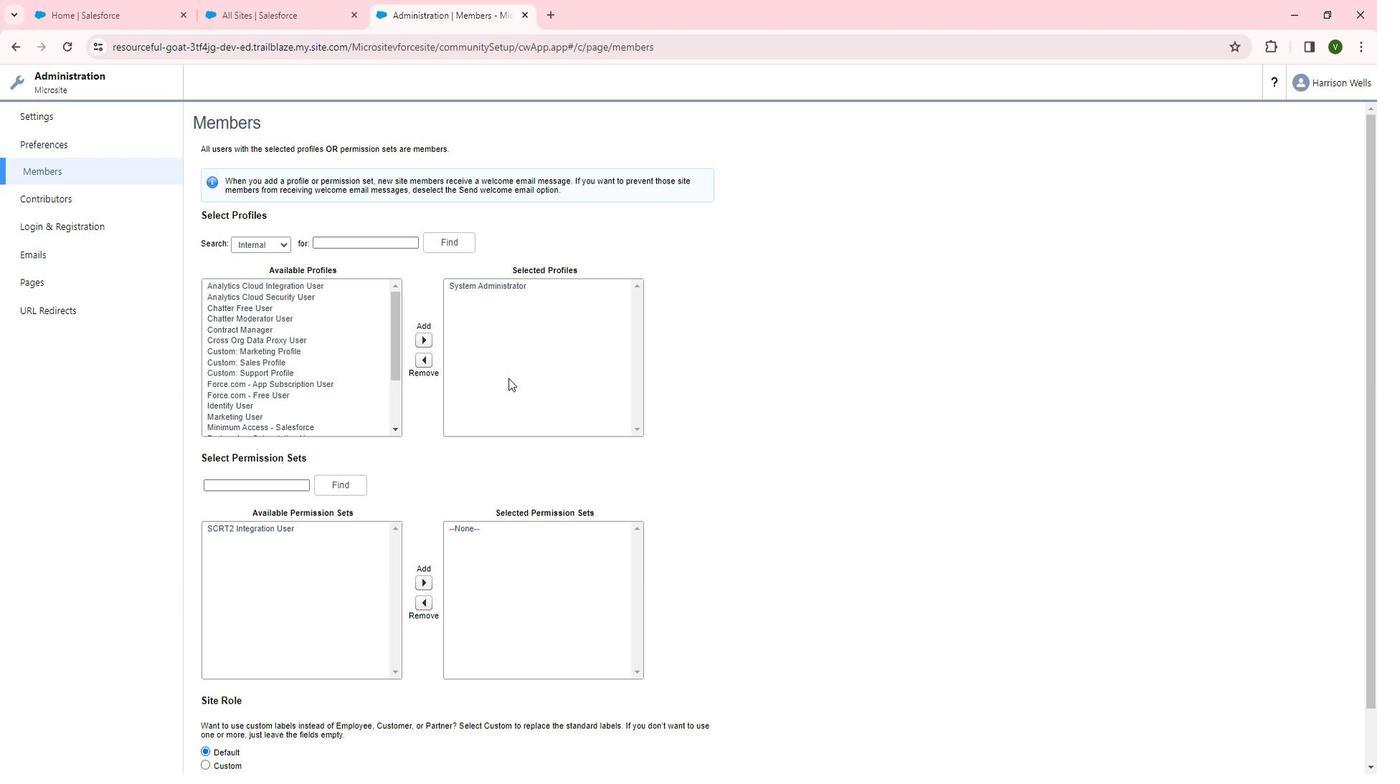 
